 Task: Find the contact with the surname 'Jain' in Outlook.
Action: Mouse moved to (12, 92)
Screenshot: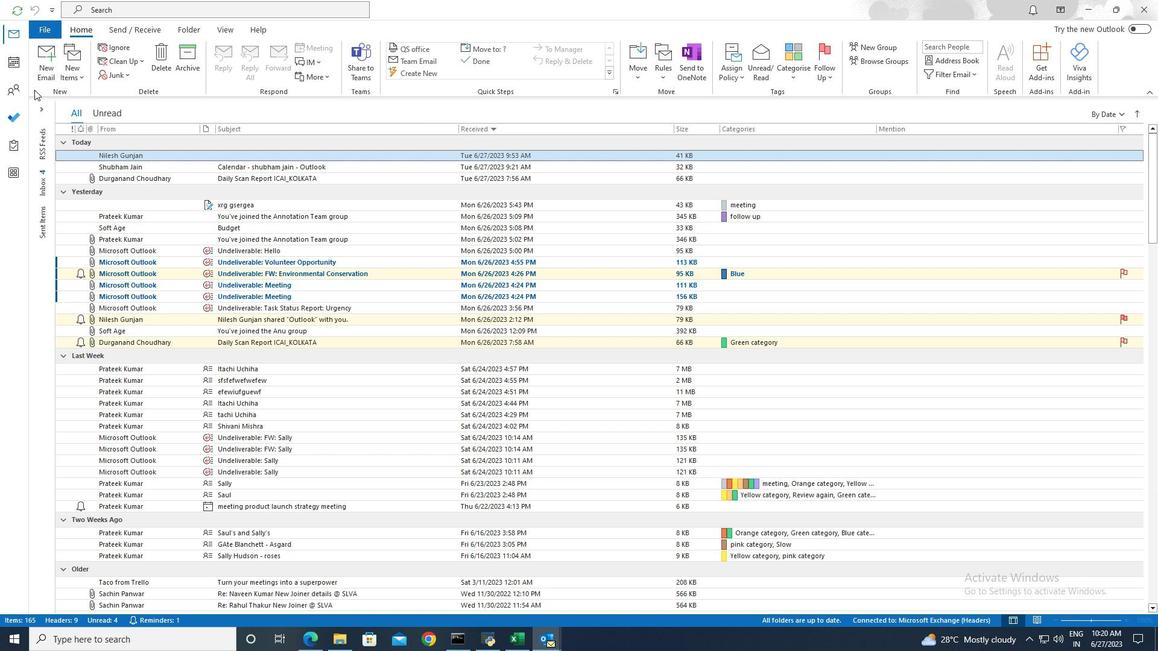 
Action: Mouse pressed left at (12, 92)
Screenshot: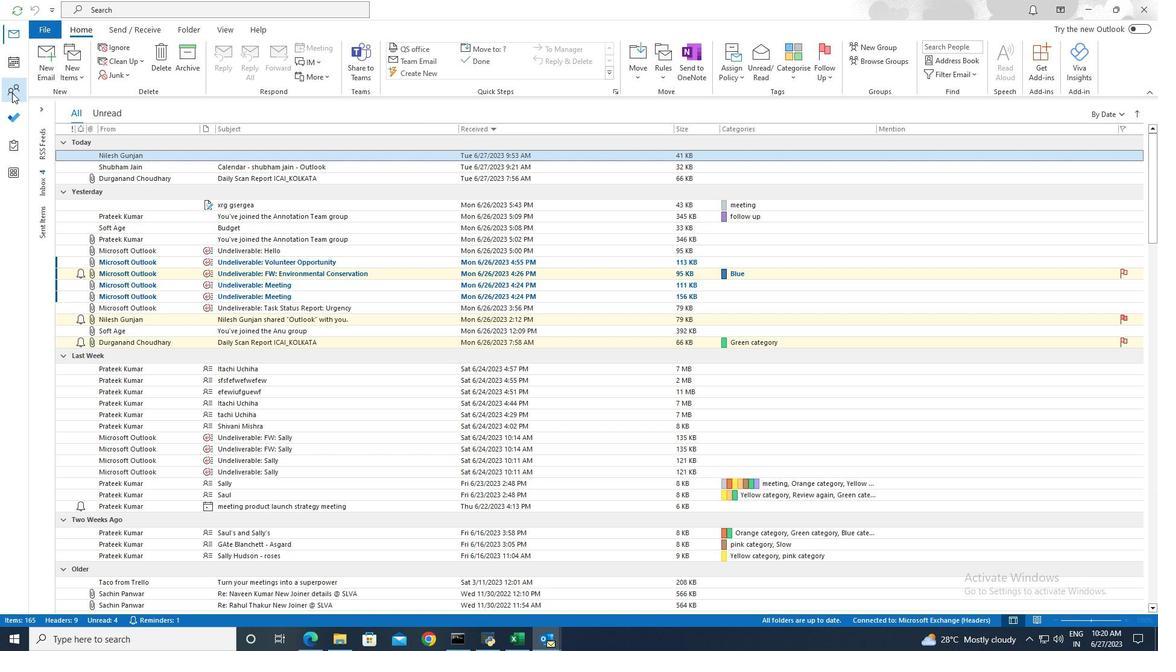 
Action: Mouse moved to (301, 6)
Screenshot: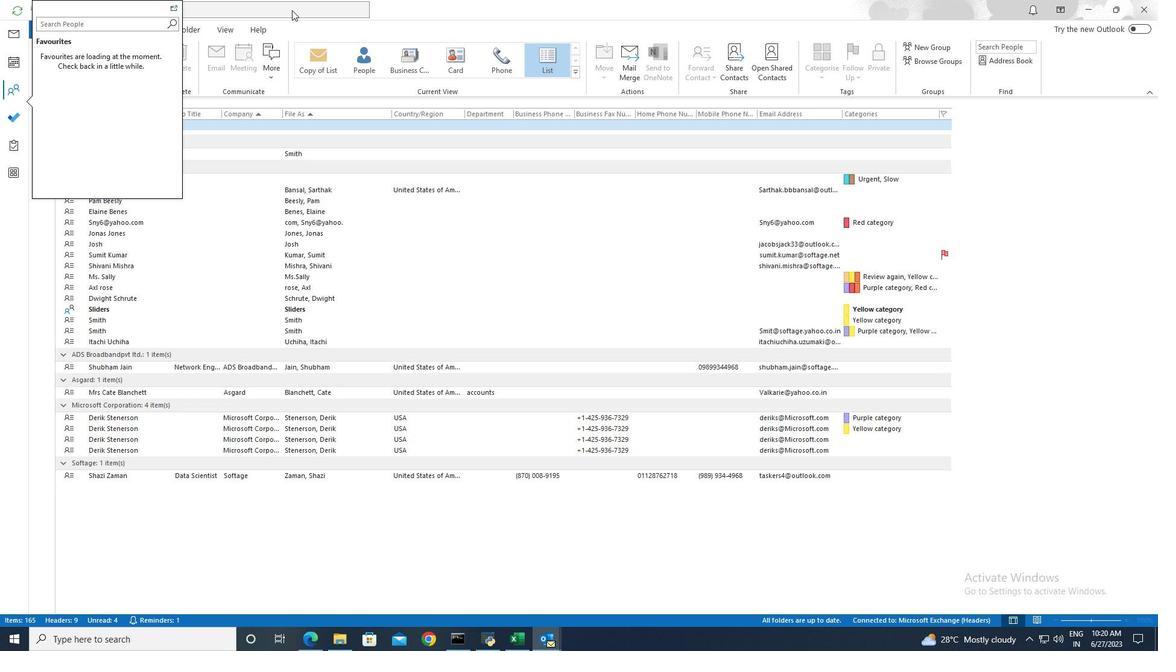 
Action: Mouse pressed left at (301, 6)
Screenshot: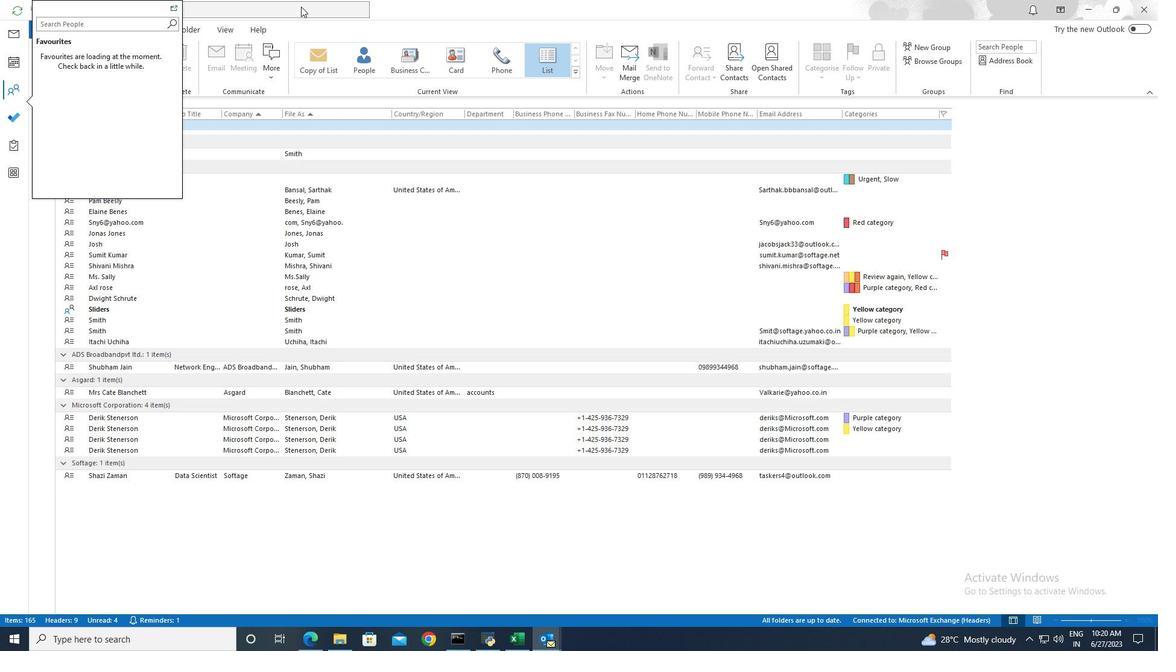 
Action: Mouse moved to (418, 10)
Screenshot: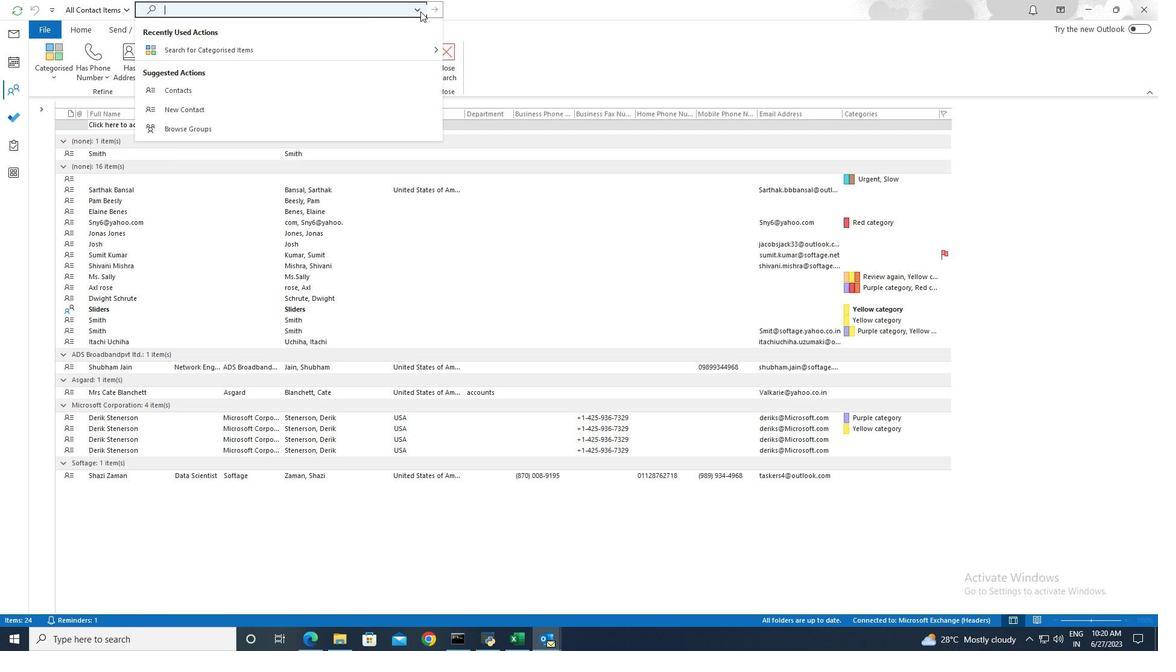 
Action: Mouse pressed left at (418, 10)
Screenshot: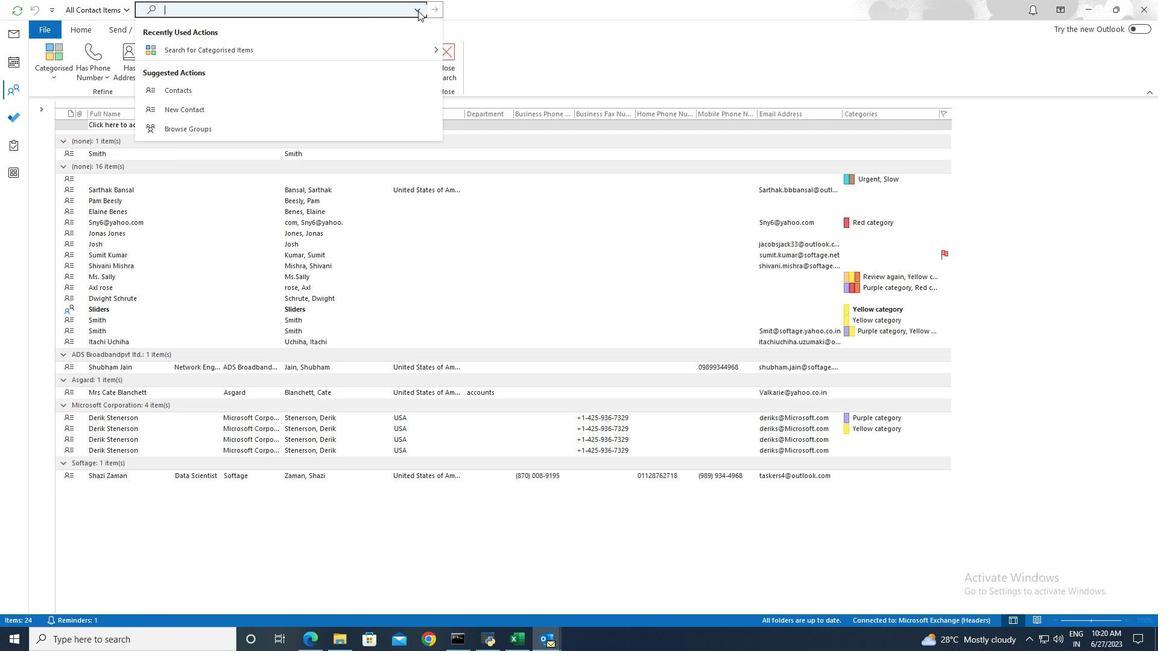 
Action: Mouse moved to (276, 308)
Screenshot: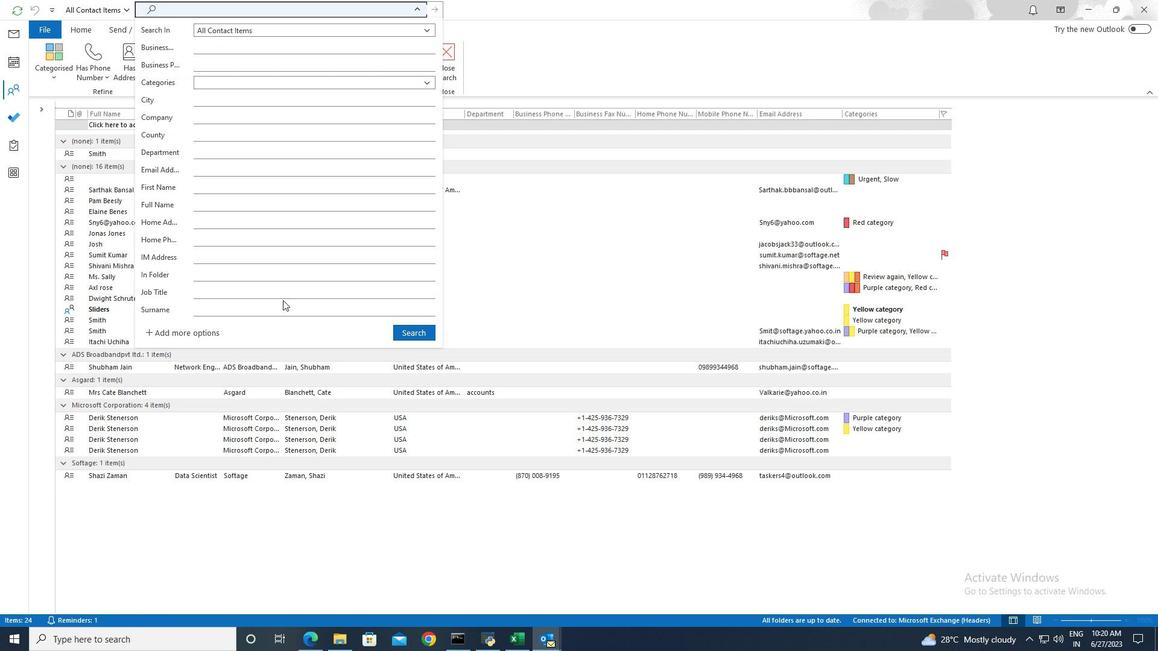 
Action: Mouse pressed left at (276, 308)
Screenshot: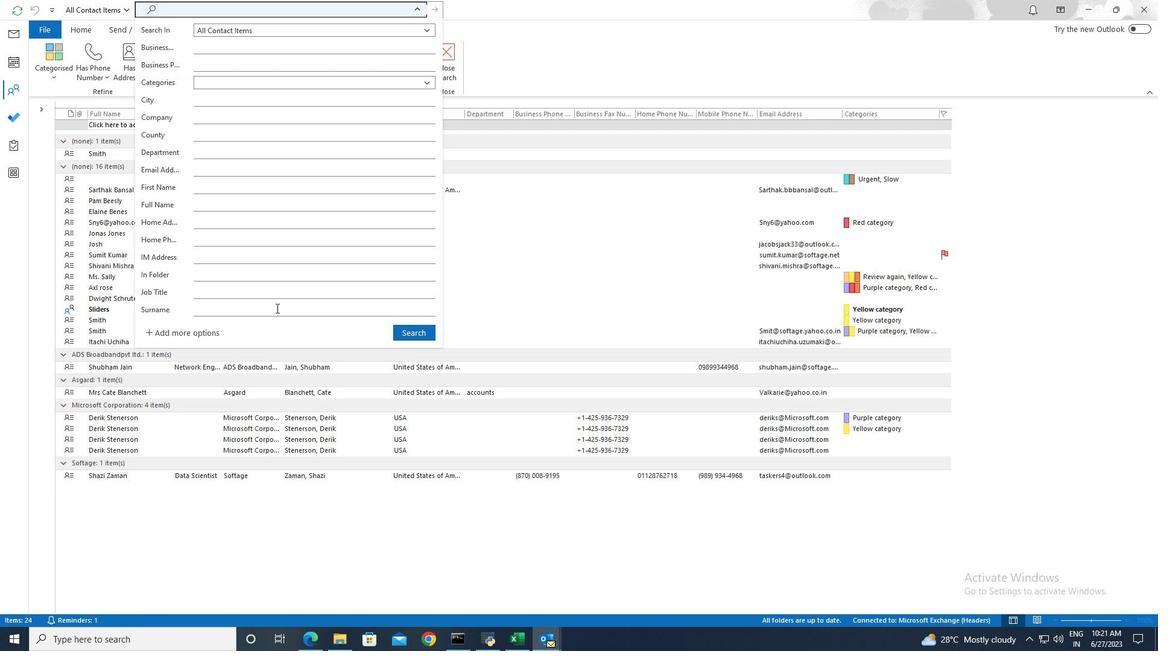 
Action: Key pressed <Key.shift>Jain
Screenshot: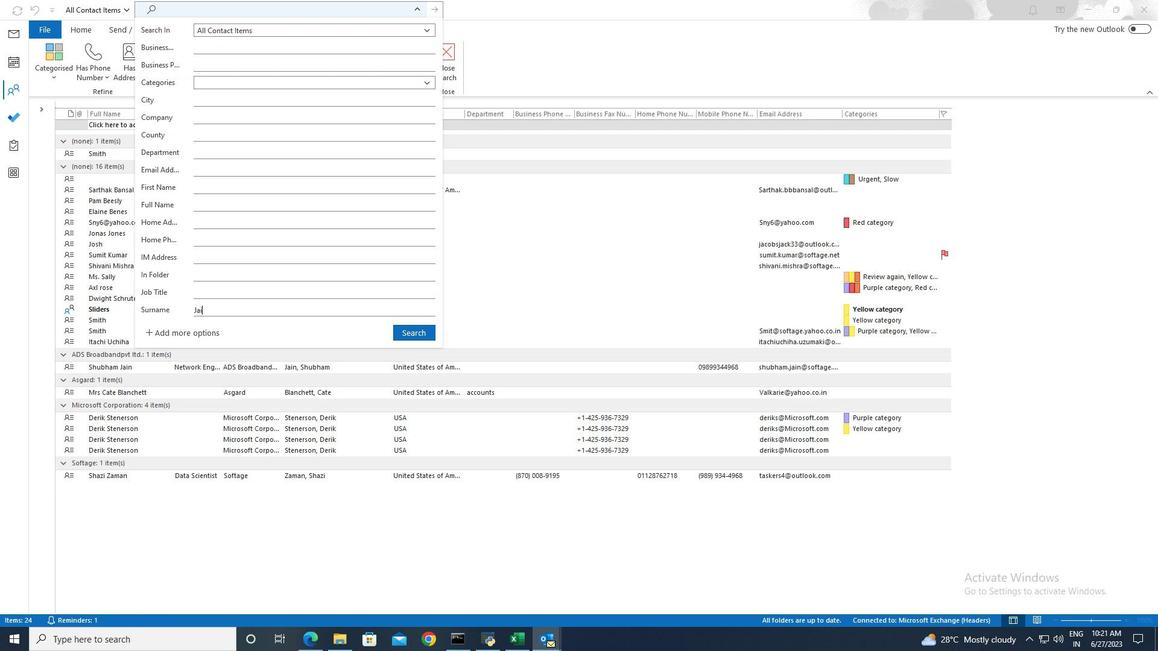 
Action: Mouse moved to (433, 337)
Screenshot: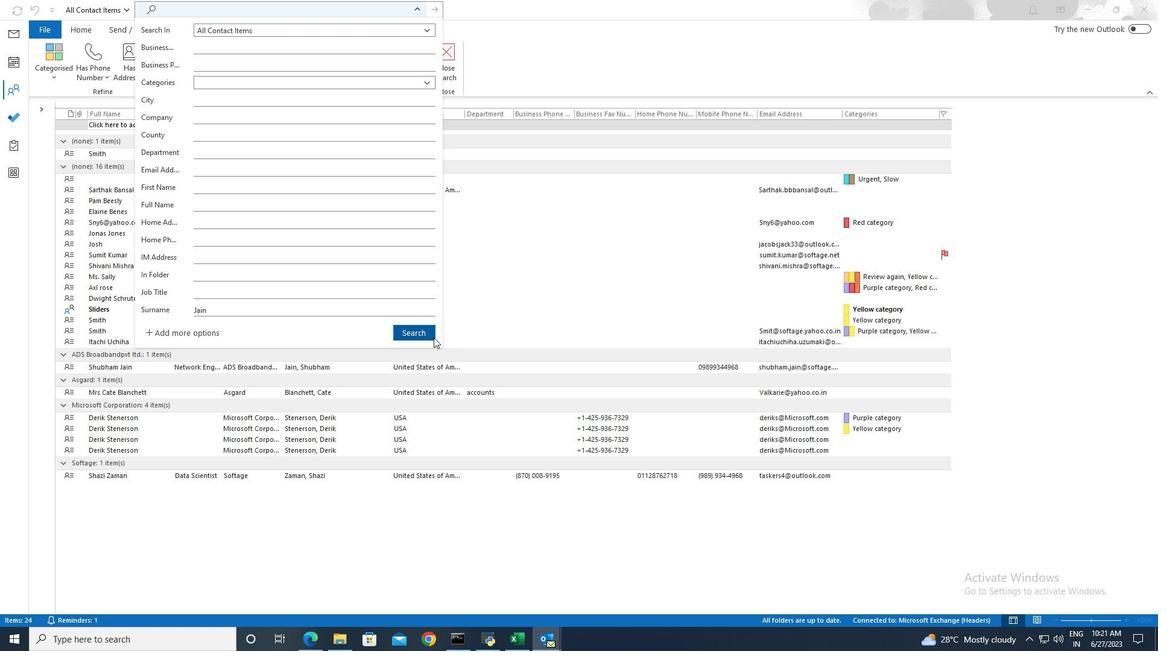 
Action: Mouse pressed left at (433, 337)
Screenshot: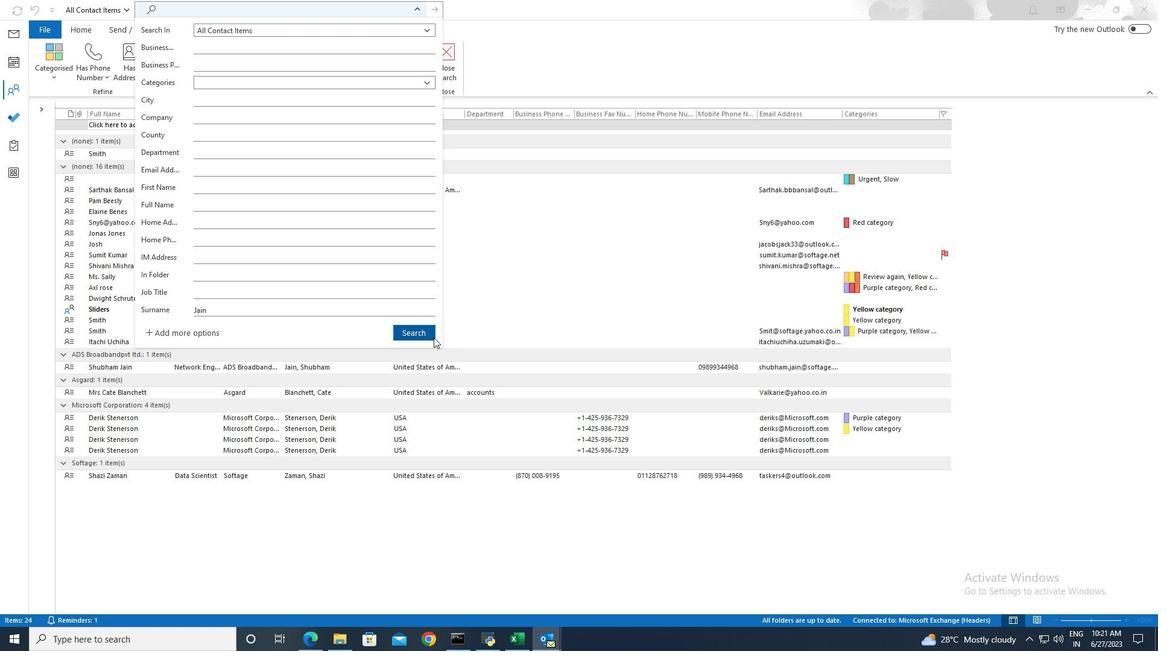 
